 Task: Move the task Create a new web application for tracking employee time and attendance to the section Done in the project AgileCamp and filter the tasks in the project by Due next week
Action: Mouse moved to (49, 256)
Screenshot: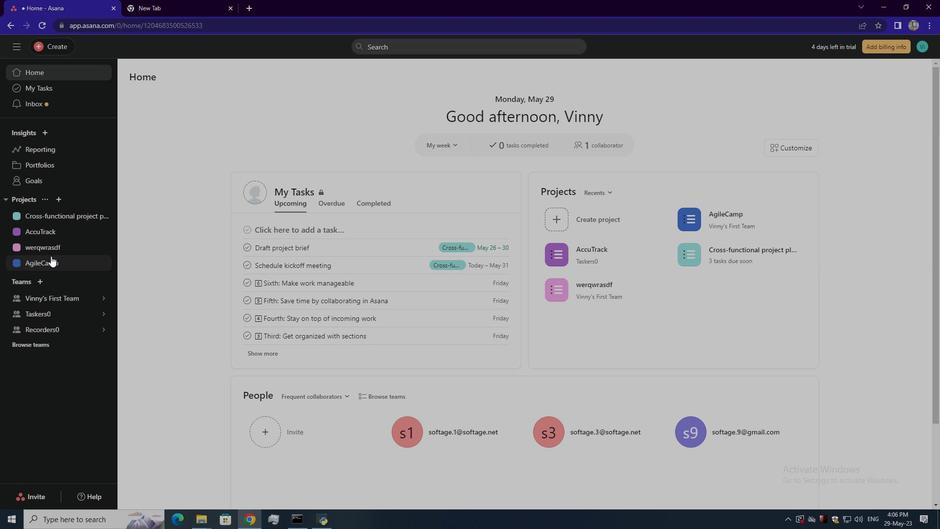
Action: Mouse pressed left at (49, 256)
Screenshot: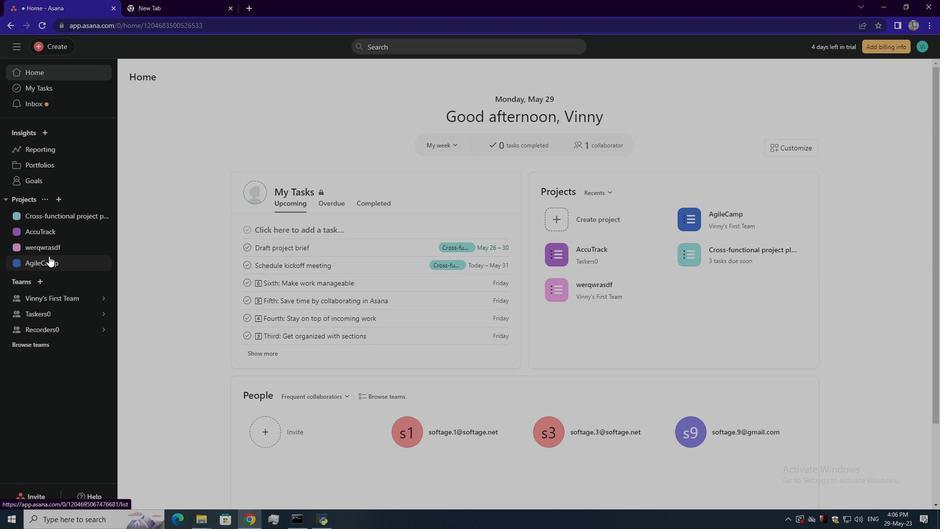 
Action: Mouse moved to (633, 180)
Screenshot: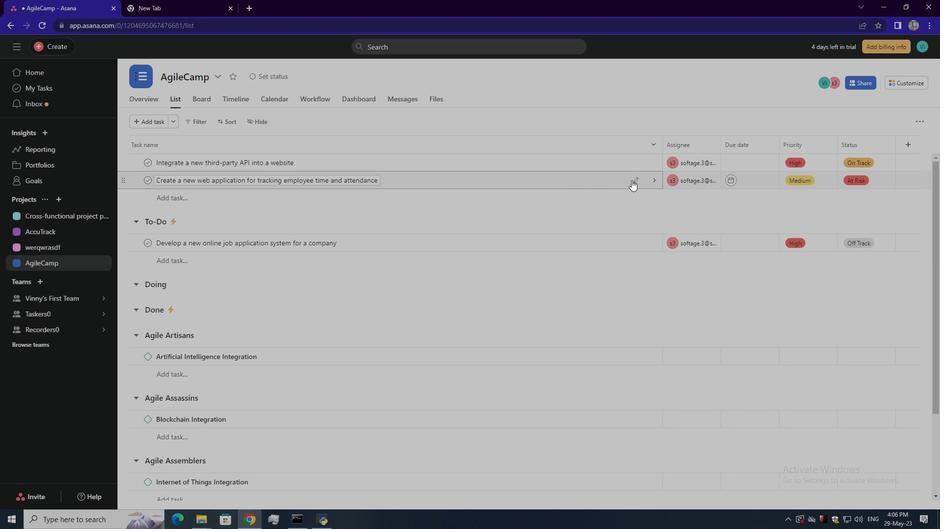 
Action: Mouse pressed left at (633, 180)
Screenshot: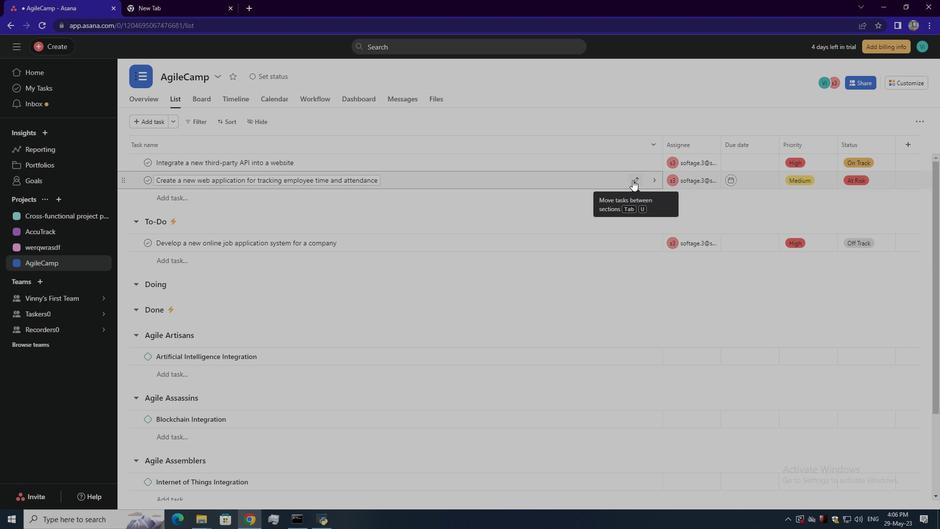 
Action: Mouse moved to (592, 268)
Screenshot: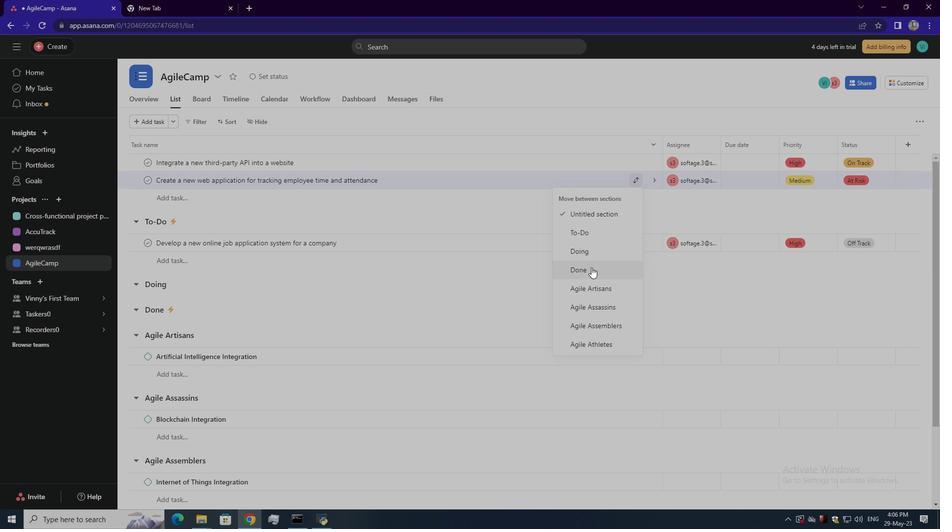 
Action: Mouse pressed left at (592, 268)
Screenshot: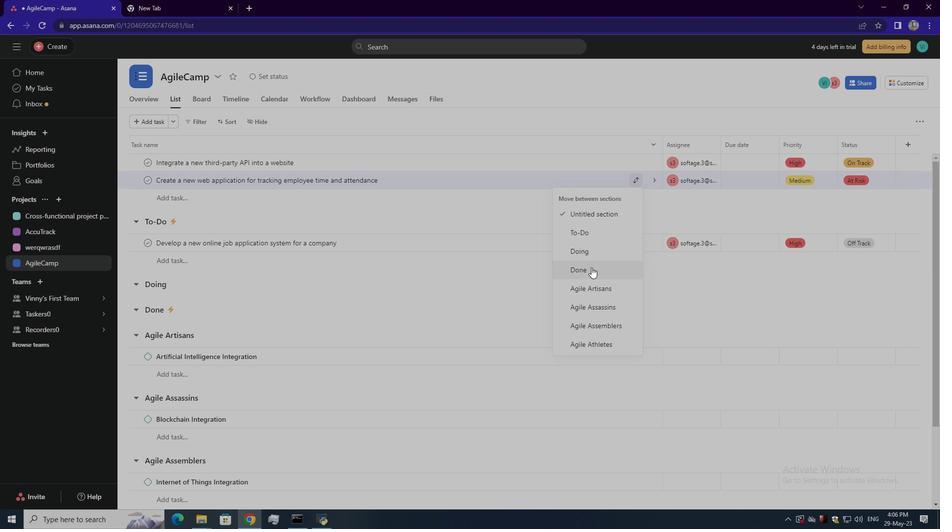 
Action: Mouse moved to (201, 123)
Screenshot: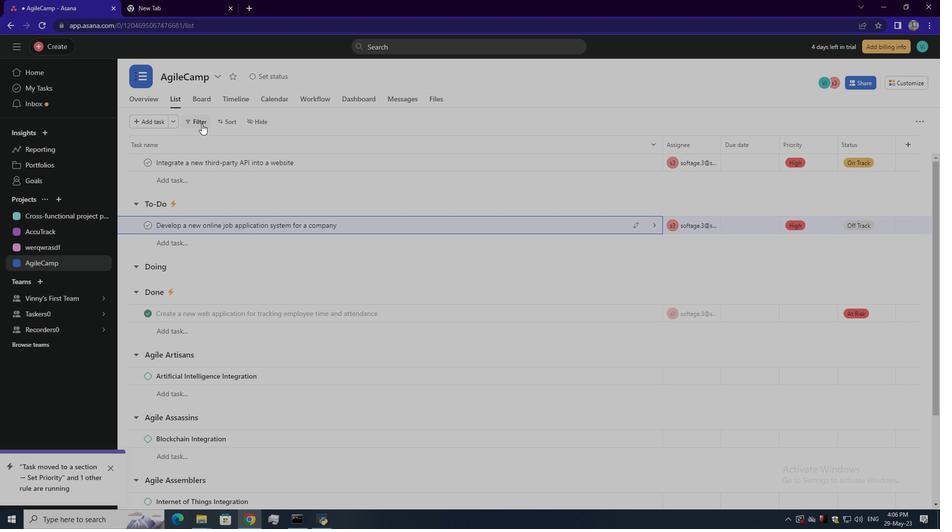 
Action: Mouse pressed left at (201, 123)
Screenshot: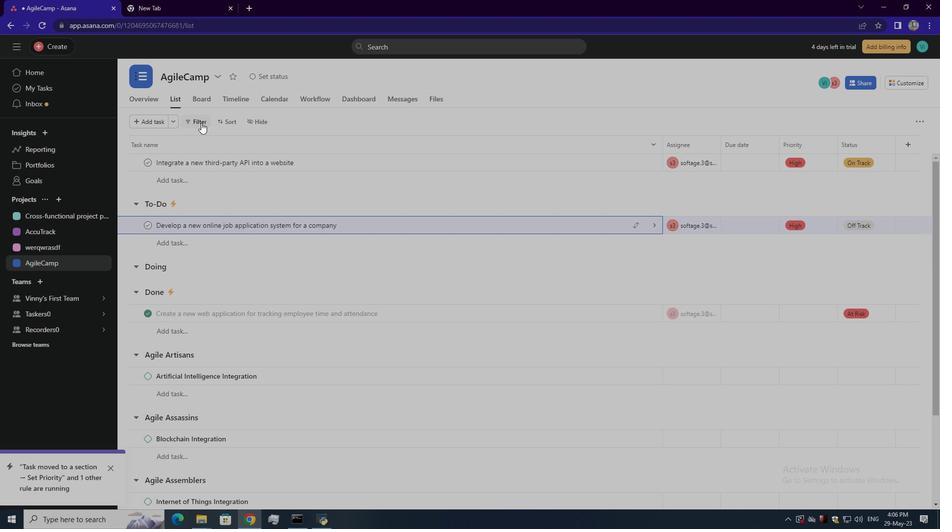 
Action: Mouse moved to (214, 178)
Screenshot: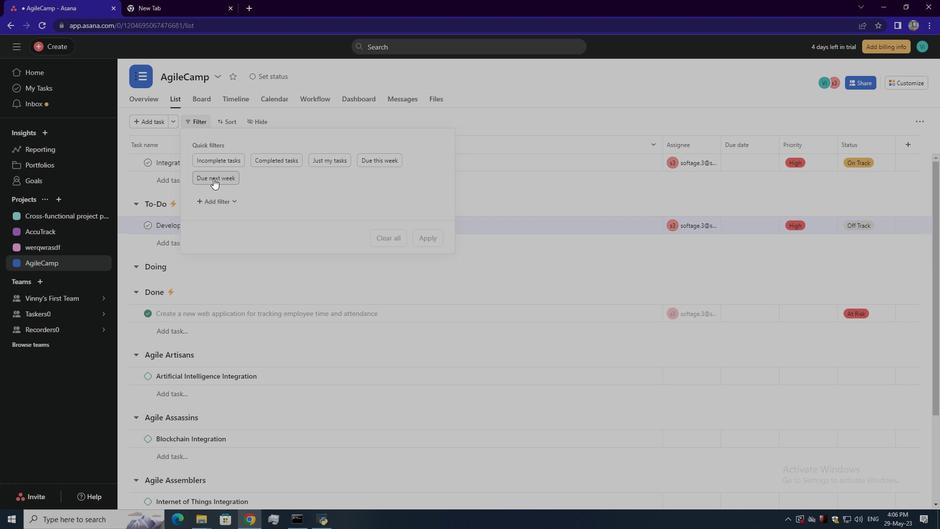 
Action: Mouse pressed left at (214, 178)
Screenshot: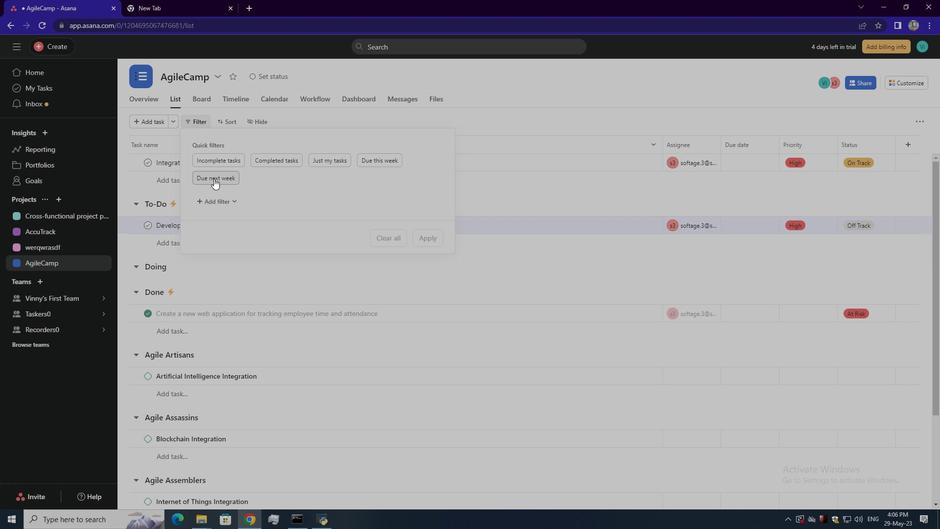 
